 Task: Add a signature Lindsay Hall containing With gratitude and sincere wishes, Lindsay Hall to email address softage.6@softage.net and add a folder Product manuals
Action: Mouse moved to (102, 100)
Screenshot: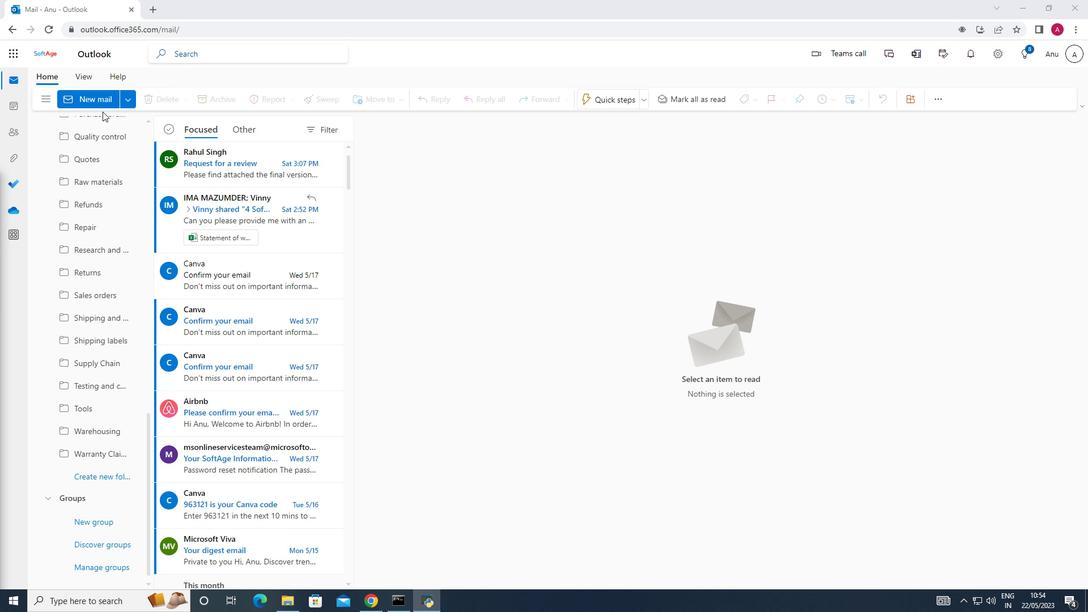 
Action: Mouse pressed left at (102, 100)
Screenshot: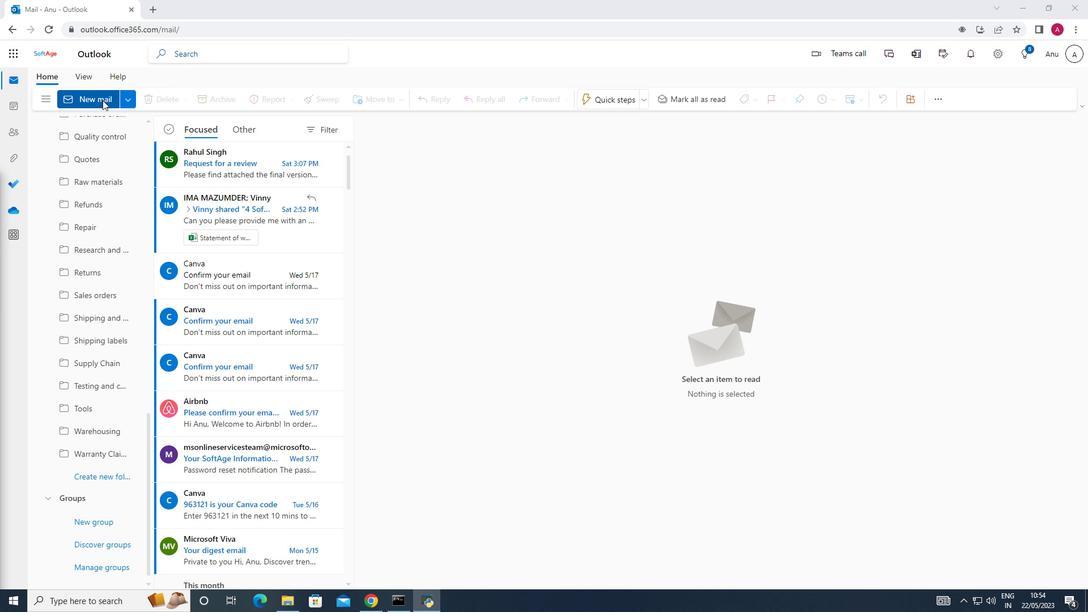 
Action: Mouse moved to (775, 100)
Screenshot: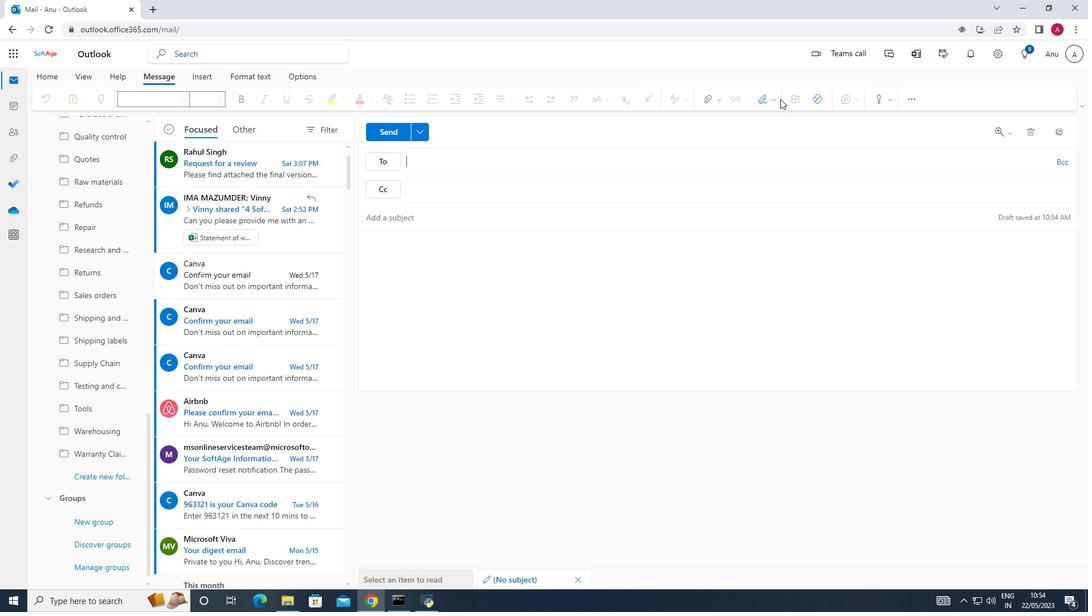 
Action: Mouse pressed left at (775, 100)
Screenshot: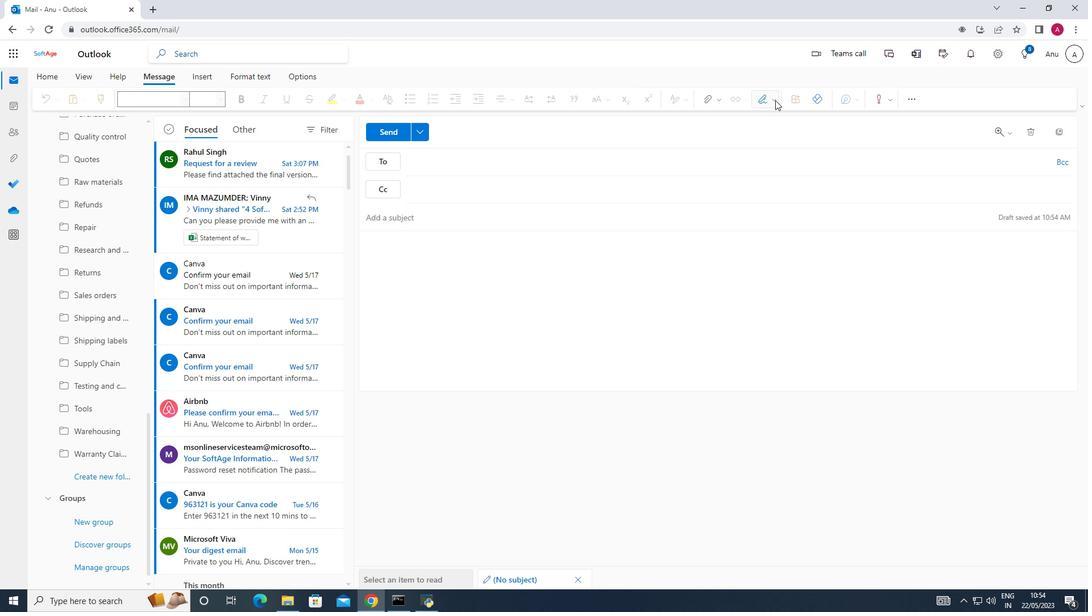 
Action: Mouse moved to (762, 145)
Screenshot: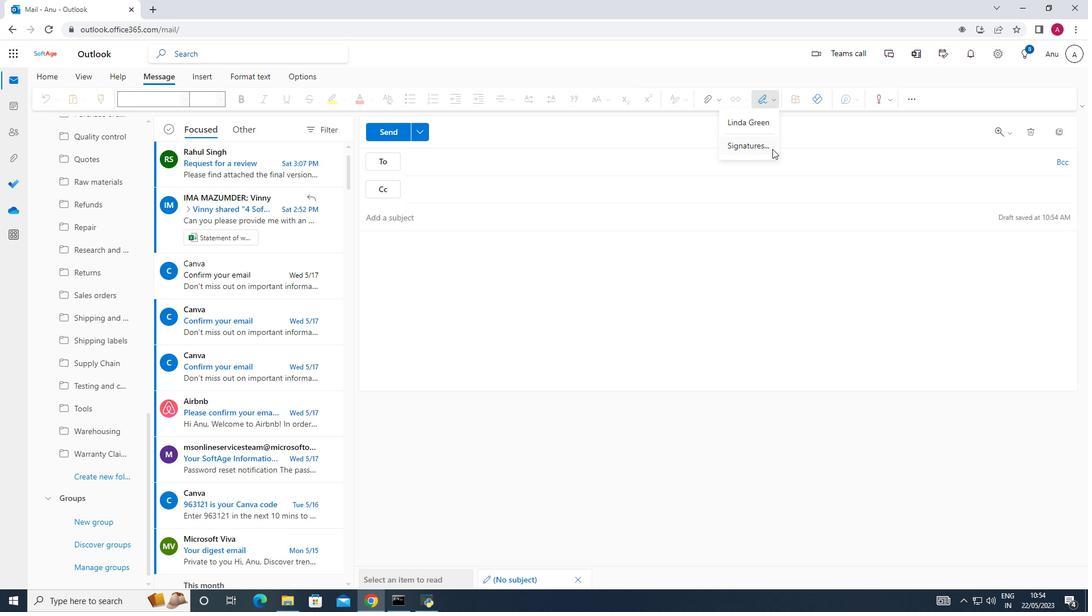 
Action: Mouse pressed left at (762, 145)
Screenshot: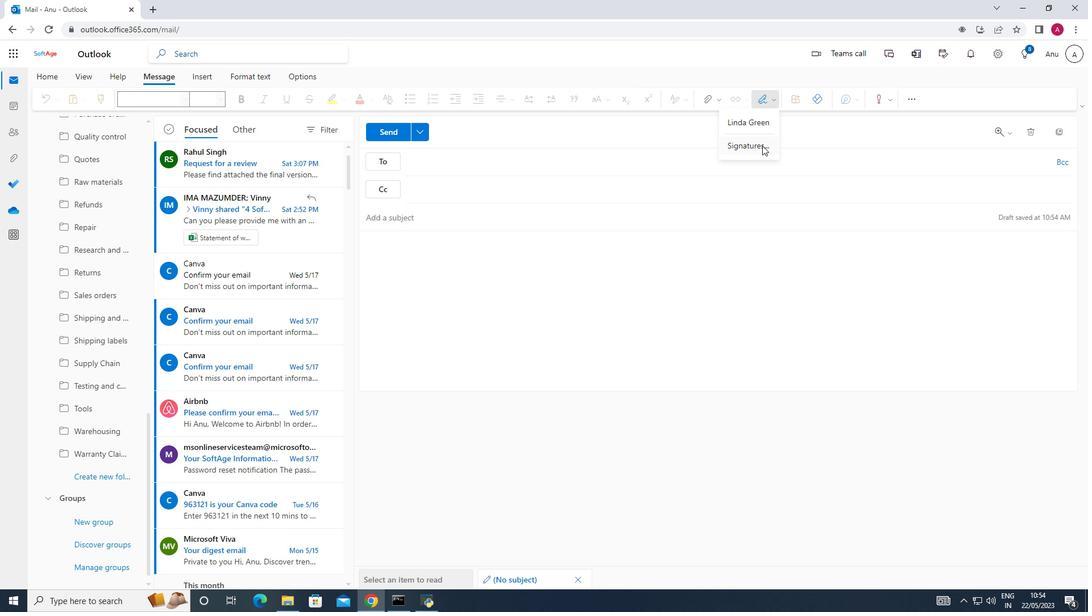 
Action: Mouse moved to (765, 197)
Screenshot: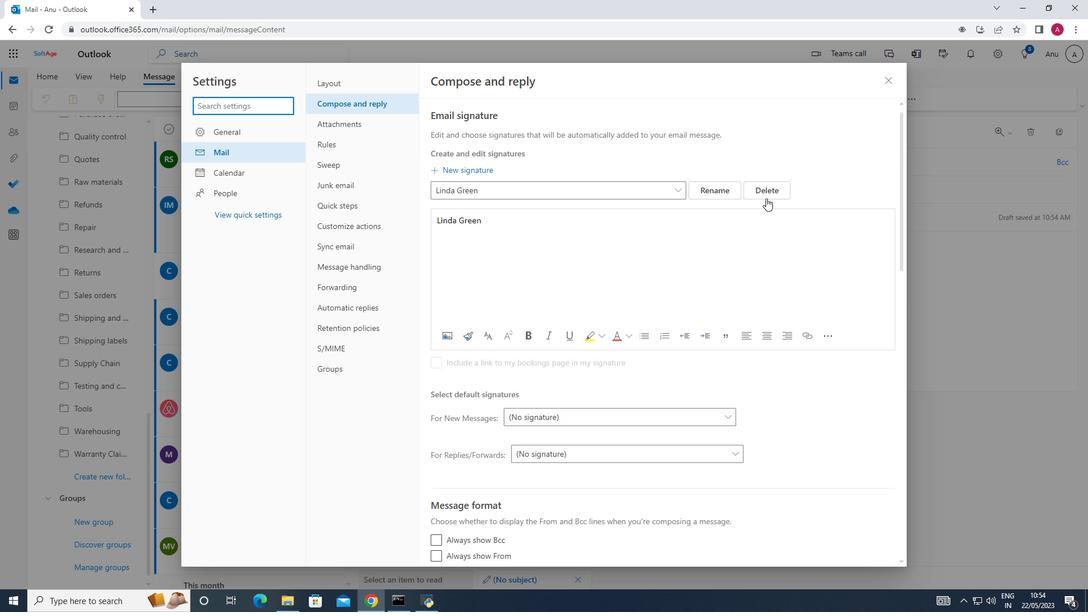
Action: Mouse pressed left at (765, 197)
Screenshot: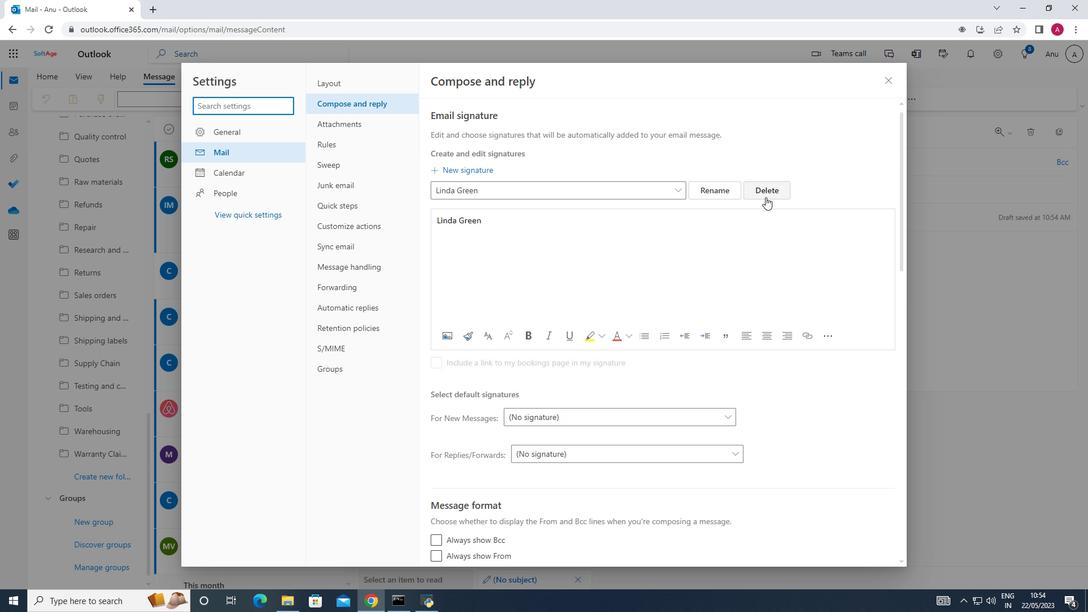 
Action: Mouse moved to (487, 190)
Screenshot: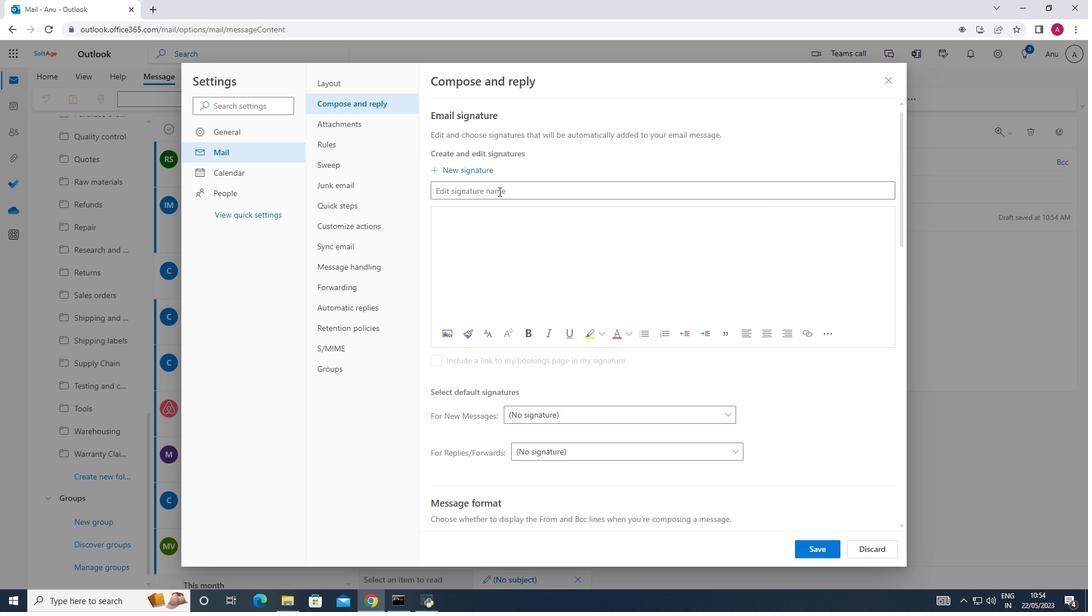 
Action: Mouse pressed left at (487, 190)
Screenshot: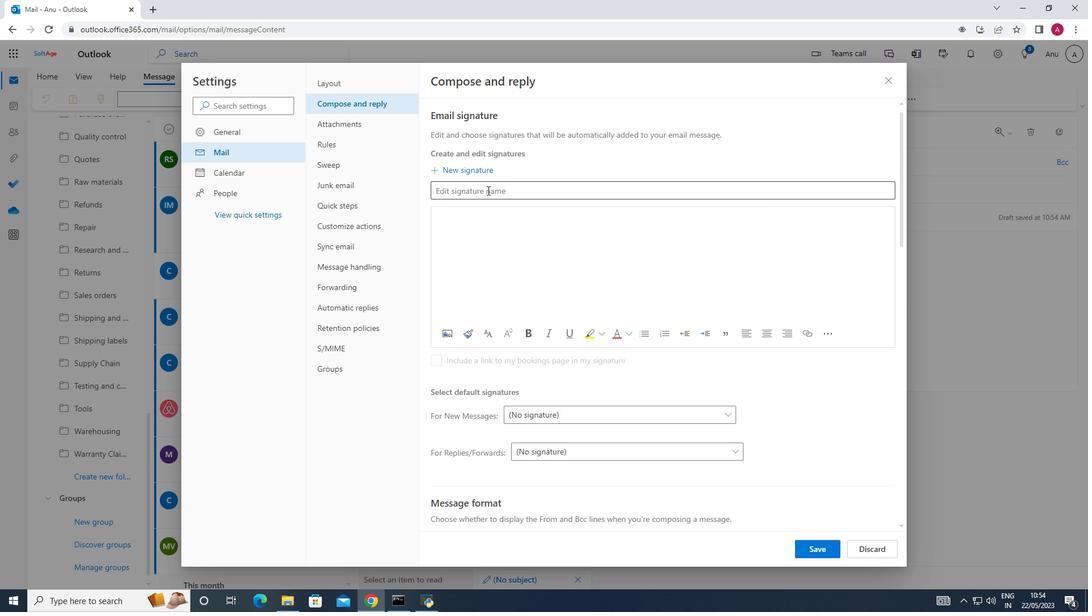 
Action: Mouse moved to (486, 190)
Screenshot: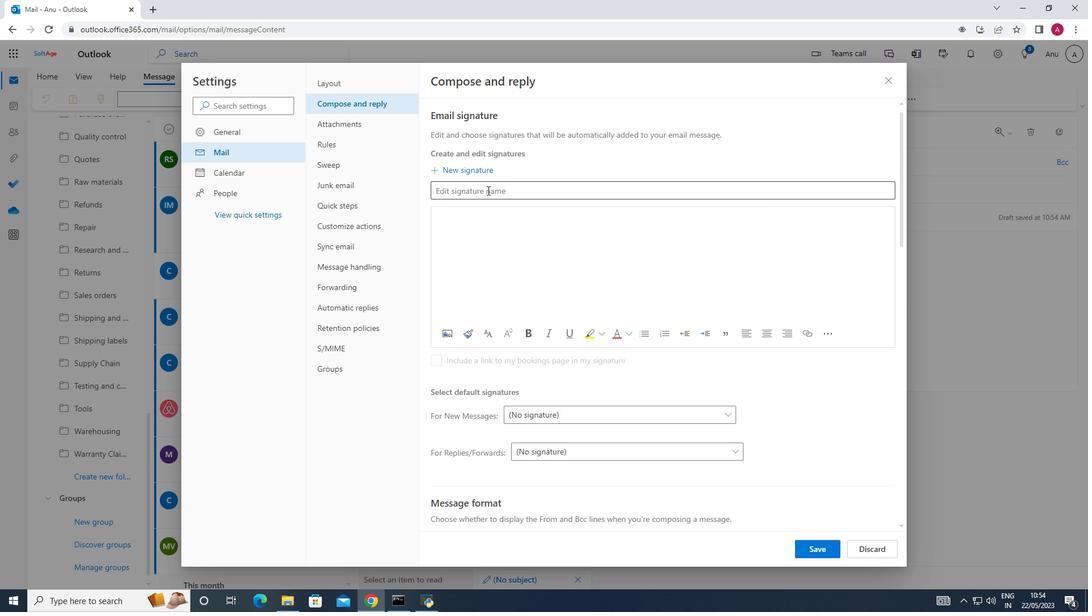 
Action: Key pressed <Key.shift_r>Lindsay<Key.space><Key.shift_r><Key.shift_r><Key.shift_r><Key.shift_r>Hall
Screenshot: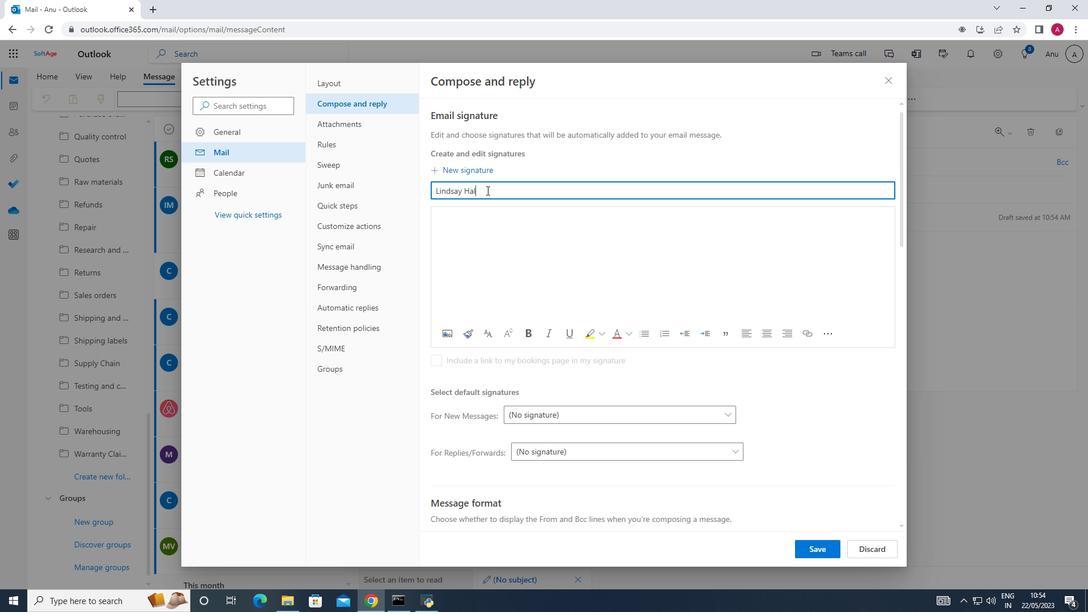 
Action: Mouse moved to (446, 214)
Screenshot: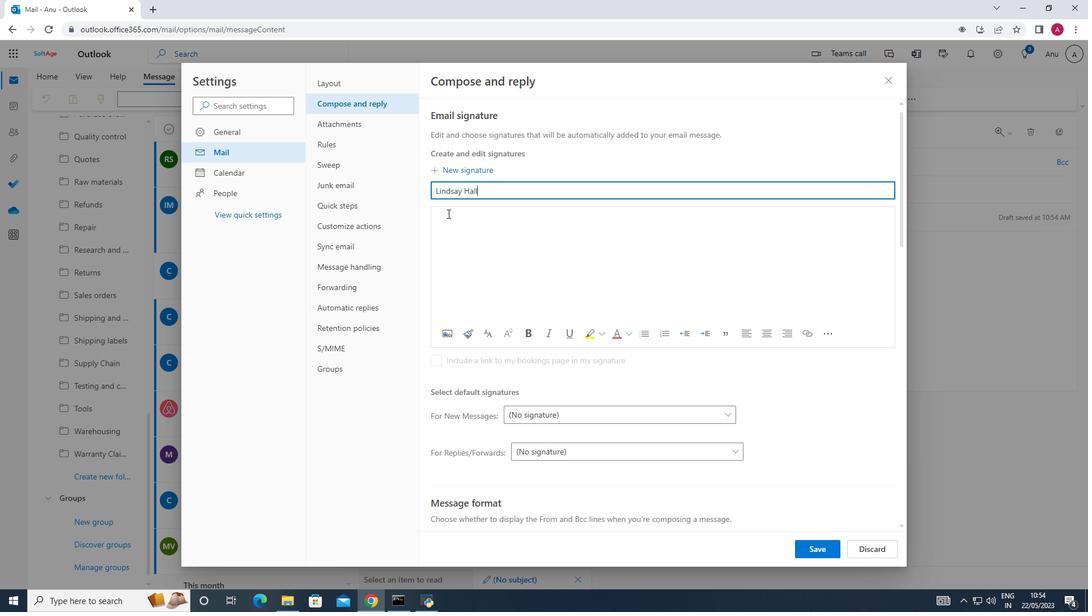
Action: Mouse pressed left at (446, 214)
Screenshot: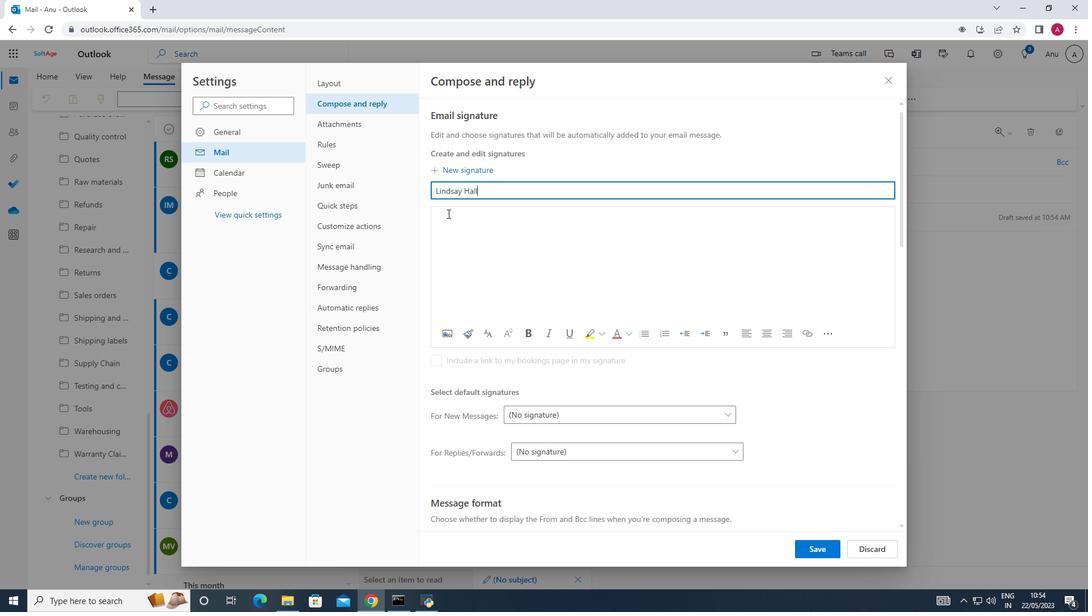 
Action: Key pressed <Key.shift_r>Lindsay<Key.space><Key.shift_r><Key.shift_r><Key.shift_r><Key.shift_r><Key.shift_r><Key.shift_r><Key.shift_r><Key.shift_r><Key.shift_r><Key.shift_r><Key.shift_r>Hall
Screenshot: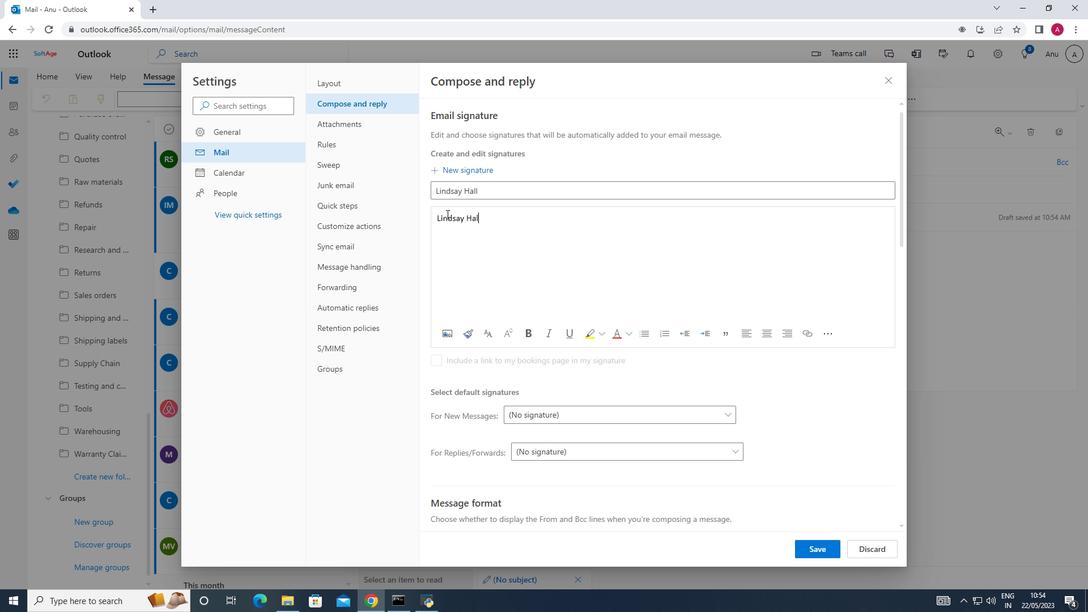 
Action: Mouse moved to (682, 308)
Screenshot: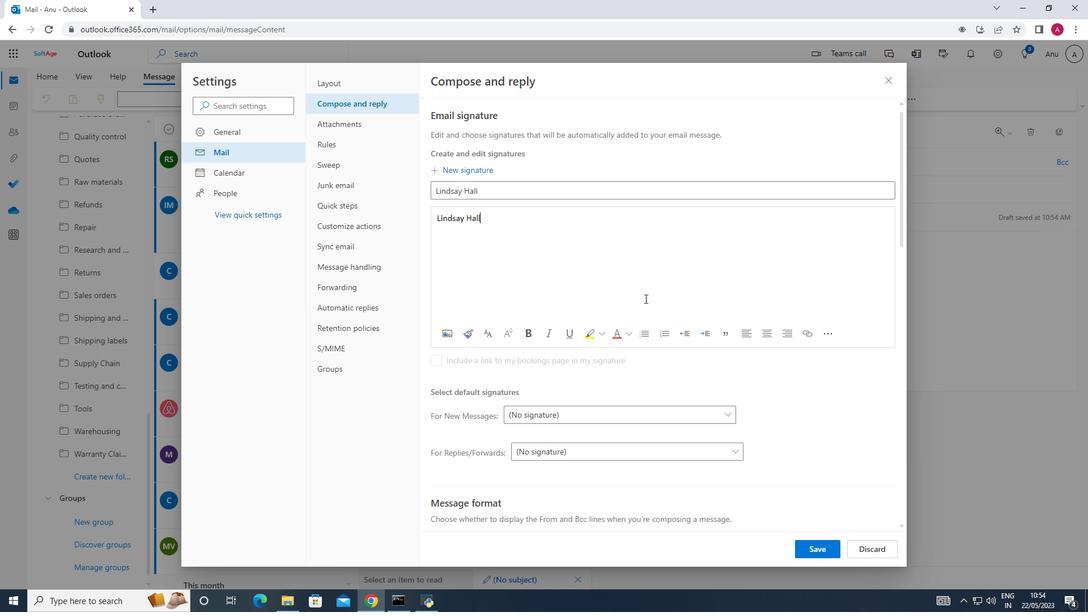 
Action: Mouse scrolled (680, 307) with delta (0, 0)
Screenshot: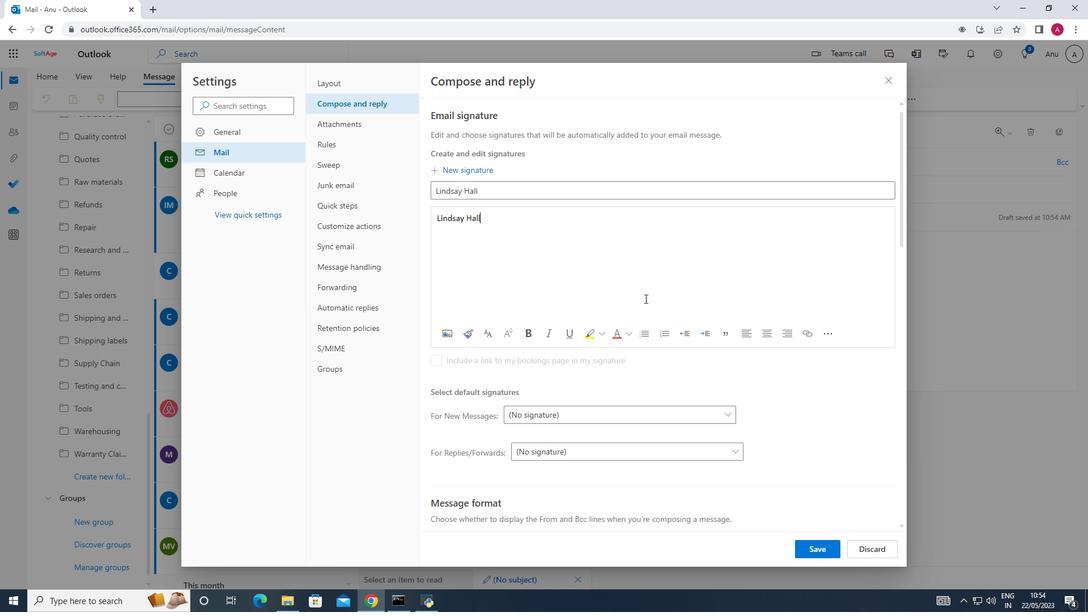 
Action: Mouse moved to (684, 310)
Screenshot: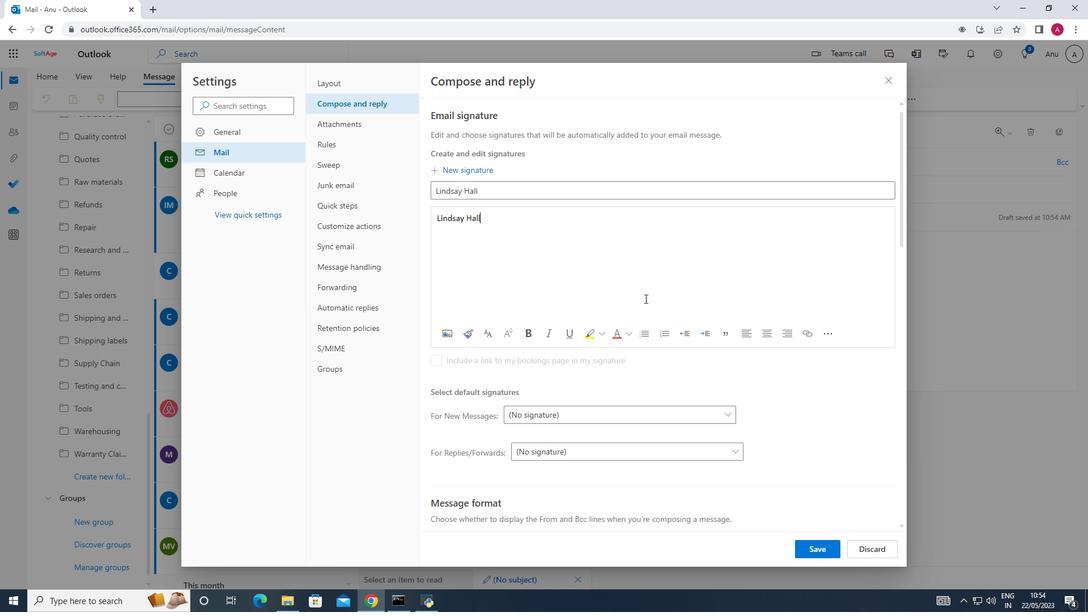 
Action: Mouse scrolled (684, 309) with delta (0, 0)
Screenshot: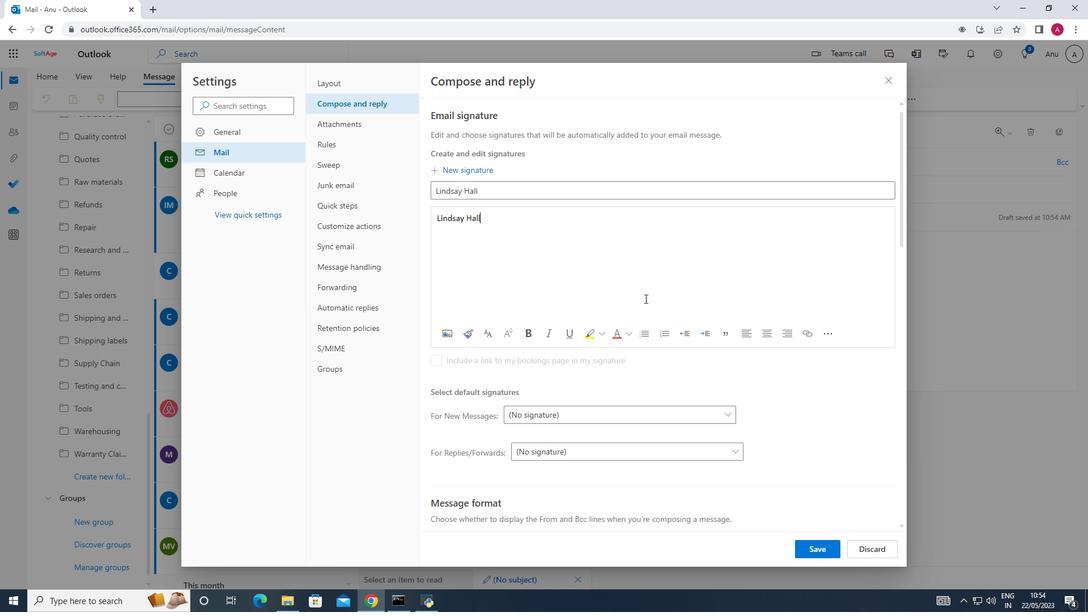 
Action: Mouse moved to (690, 310)
Screenshot: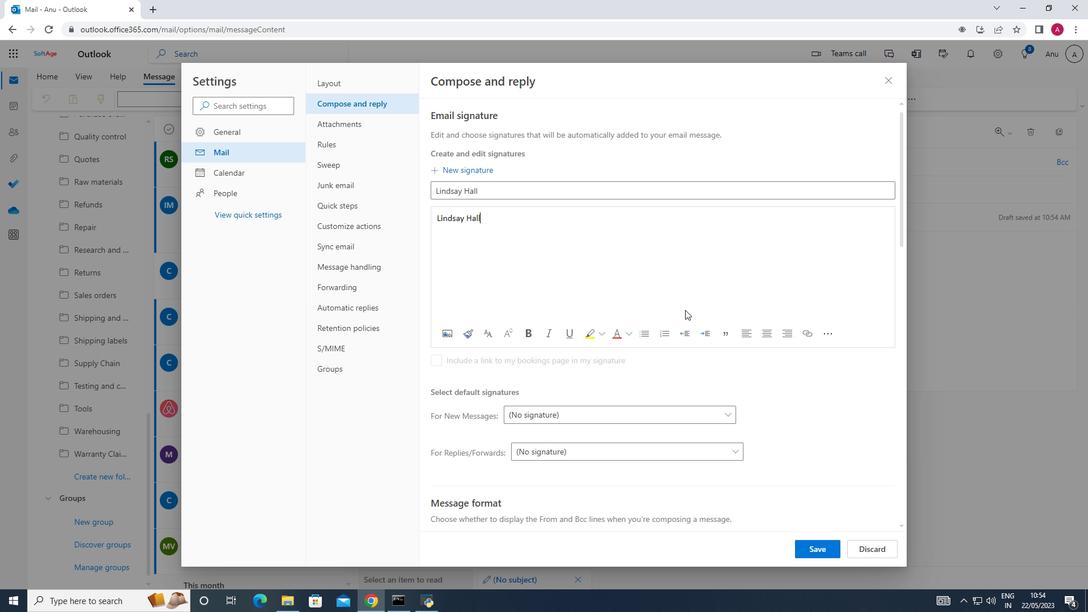 
Action: Mouse scrolled (690, 309) with delta (0, 0)
Screenshot: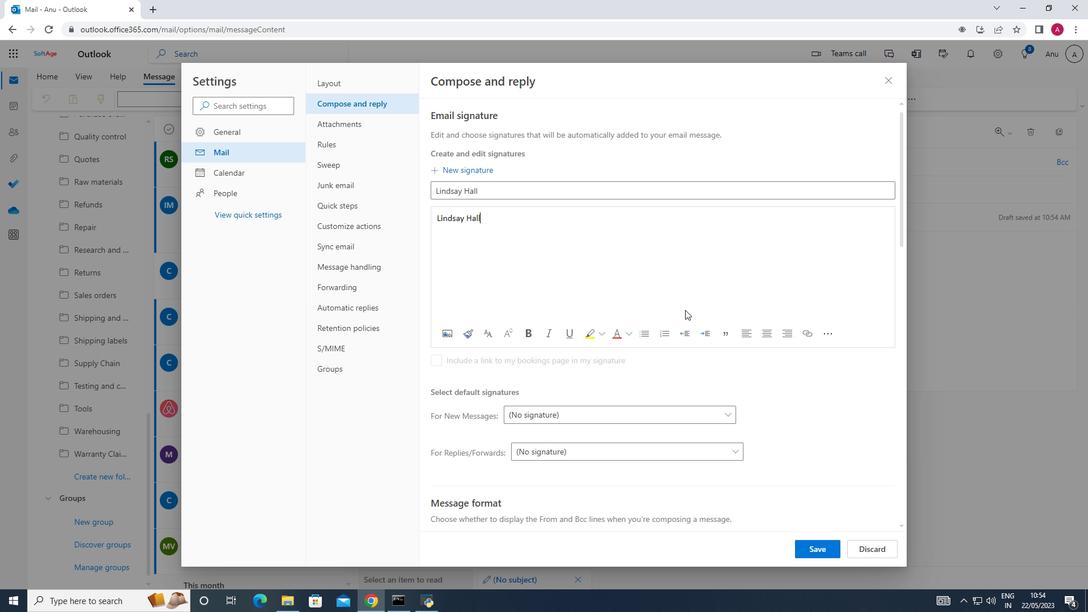 
Action: Mouse moved to (703, 313)
Screenshot: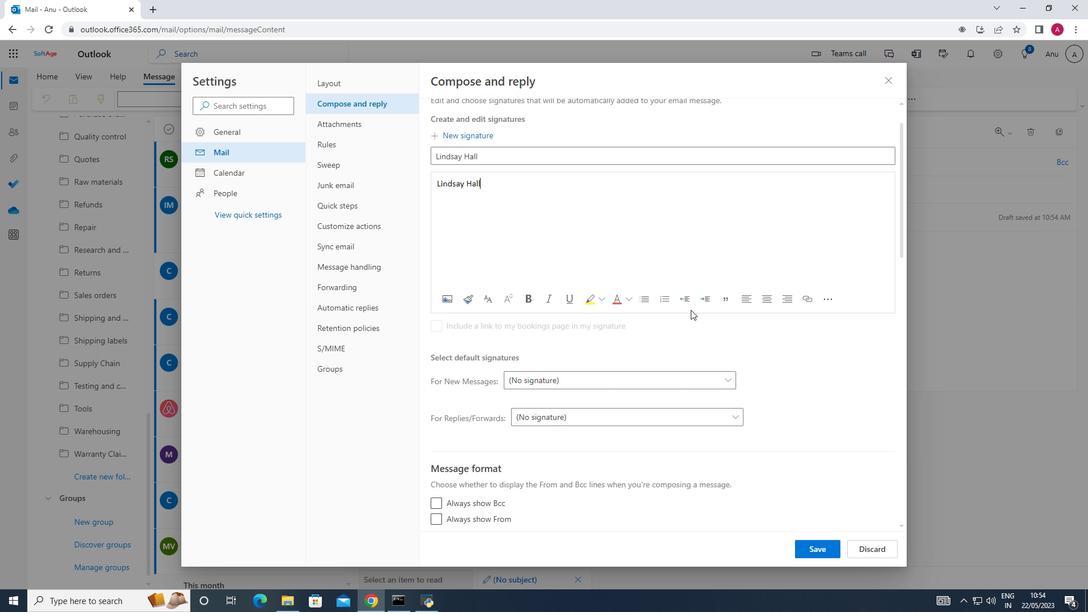 
Action: Mouse scrolled (703, 312) with delta (0, 0)
Screenshot: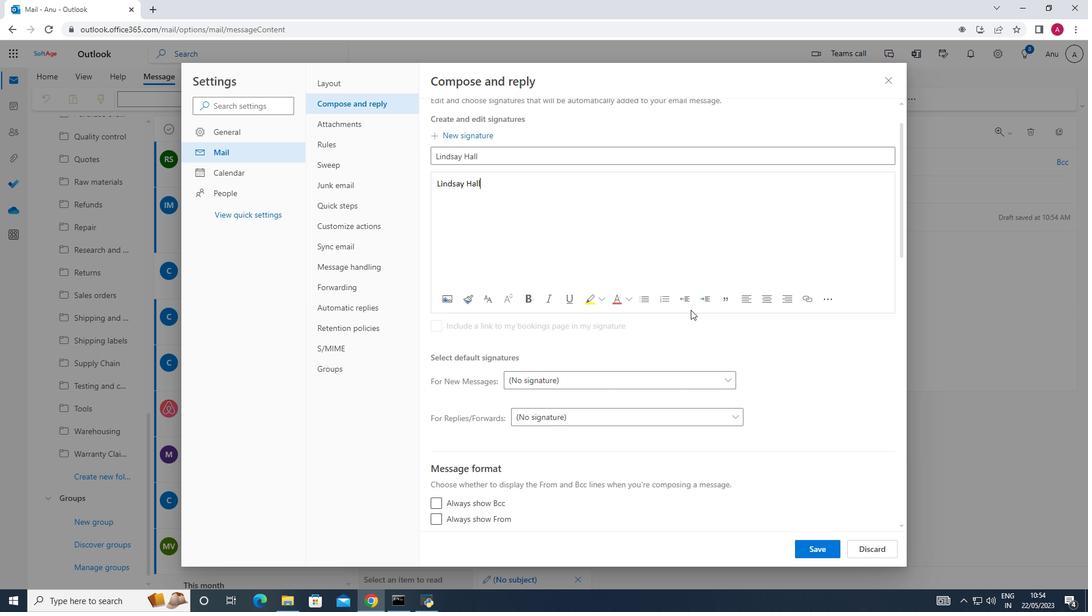 
Action: Mouse moved to (824, 541)
Screenshot: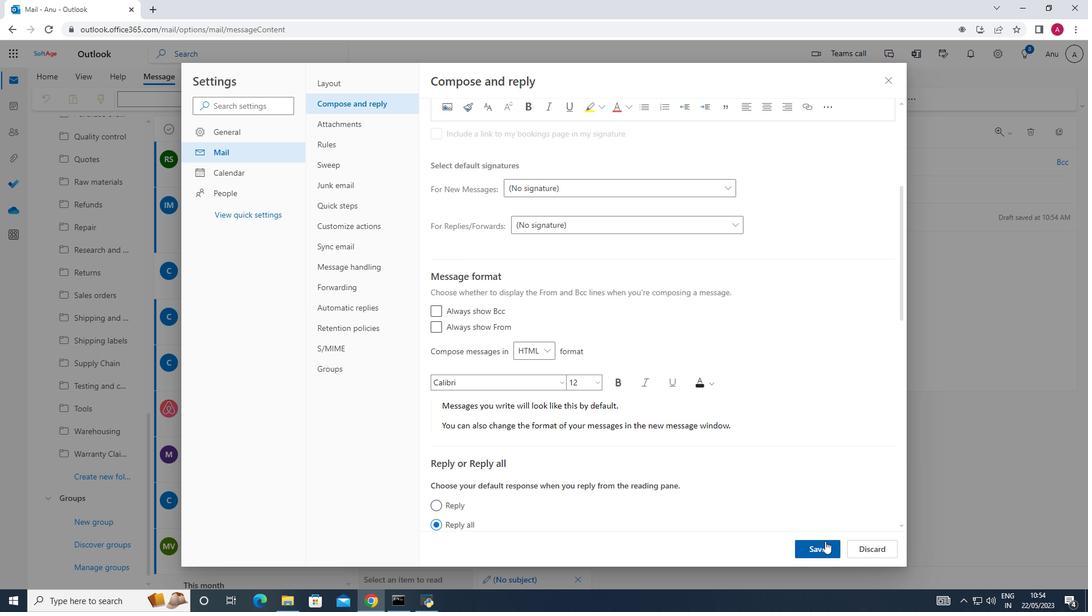
Action: Mouse pressed left at (824, 541)
Screenshot: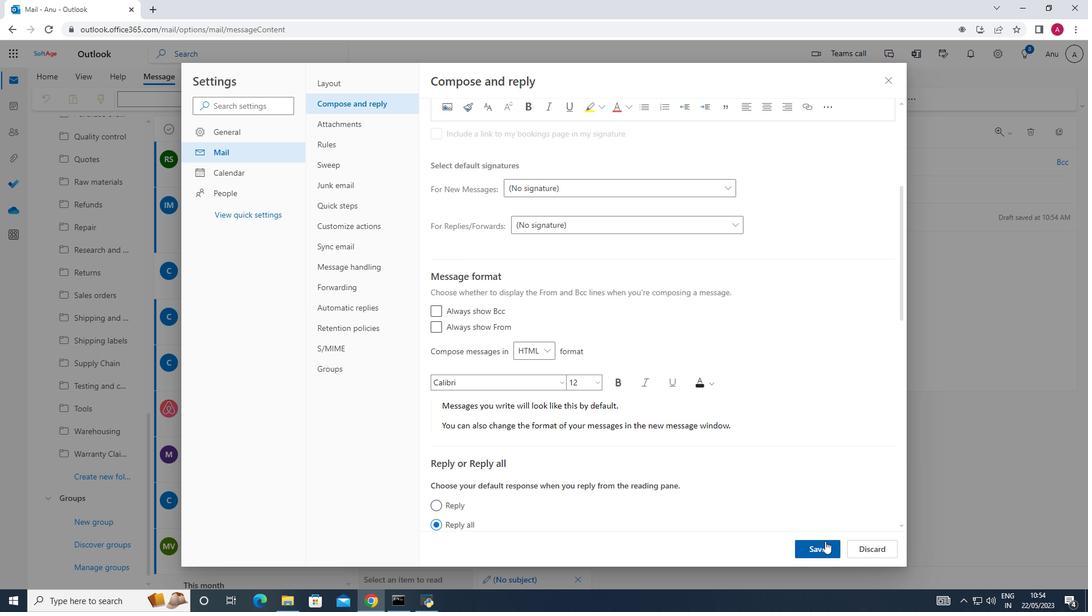 
Action: Mouse moved to (887, 80)
Screenshot: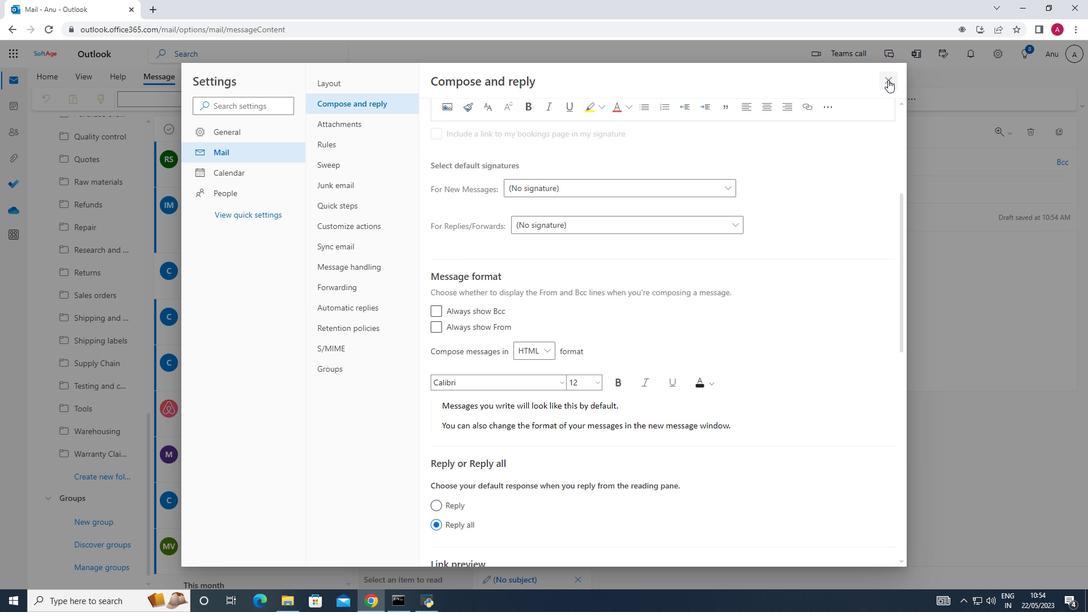 
Action: Mouse pressed left at (887, 80)
Screenshot: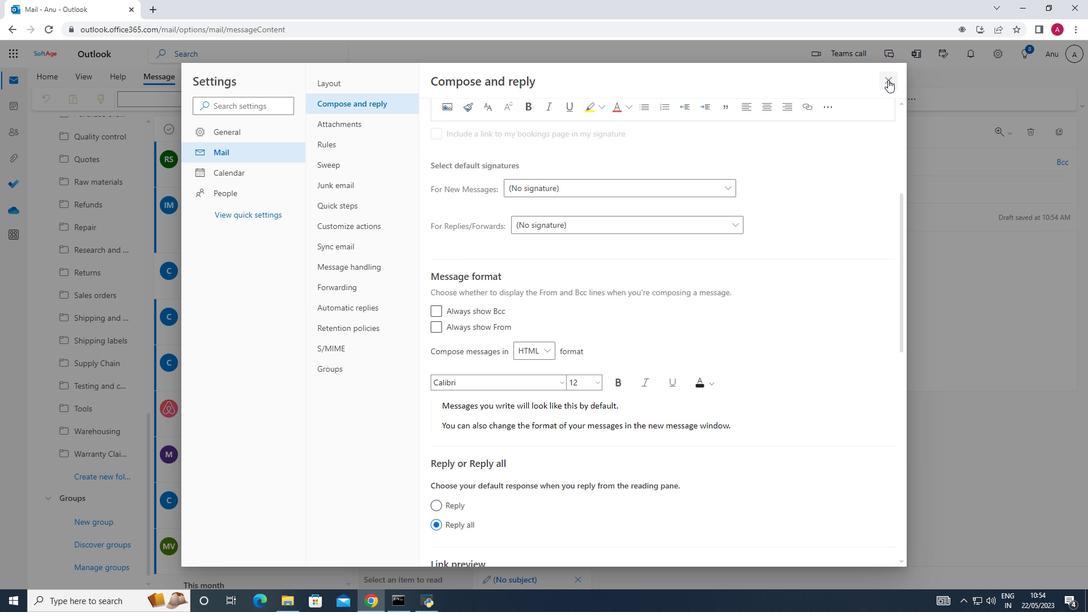 
Action: Mouse moved to (771, 98)
Screenshot: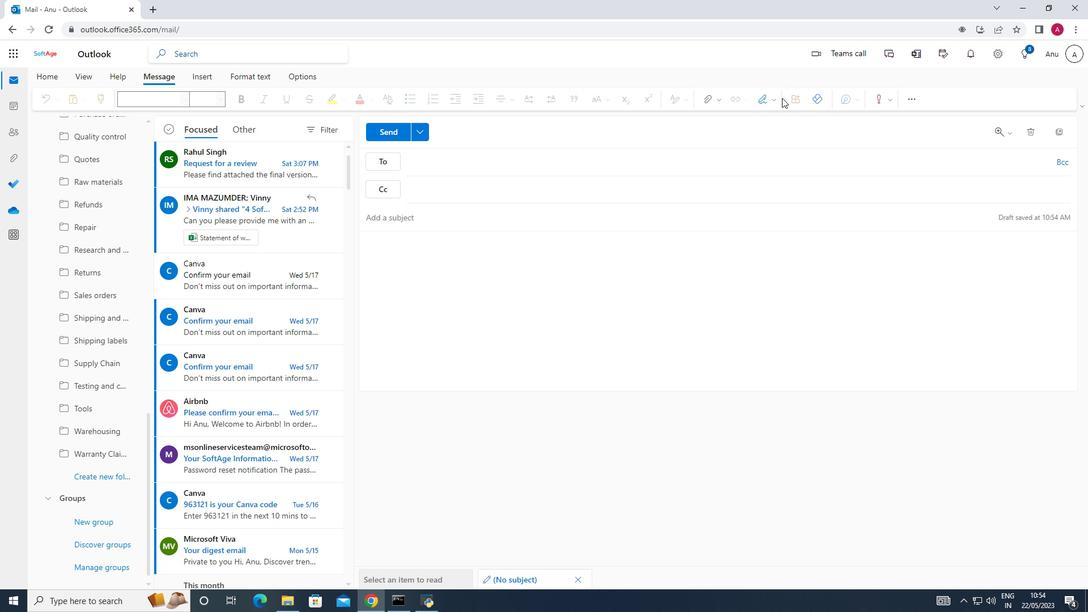 
Action: Mouse pressed left at (771, 98)
Screenshot: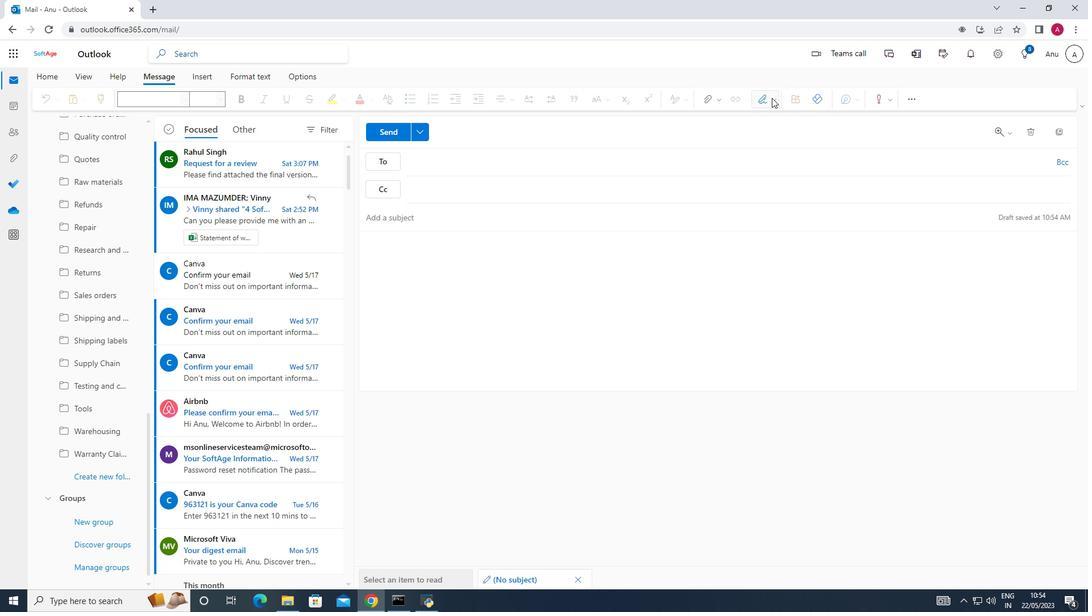 
Action: Mouse moved to (763, 127)
Screenshot: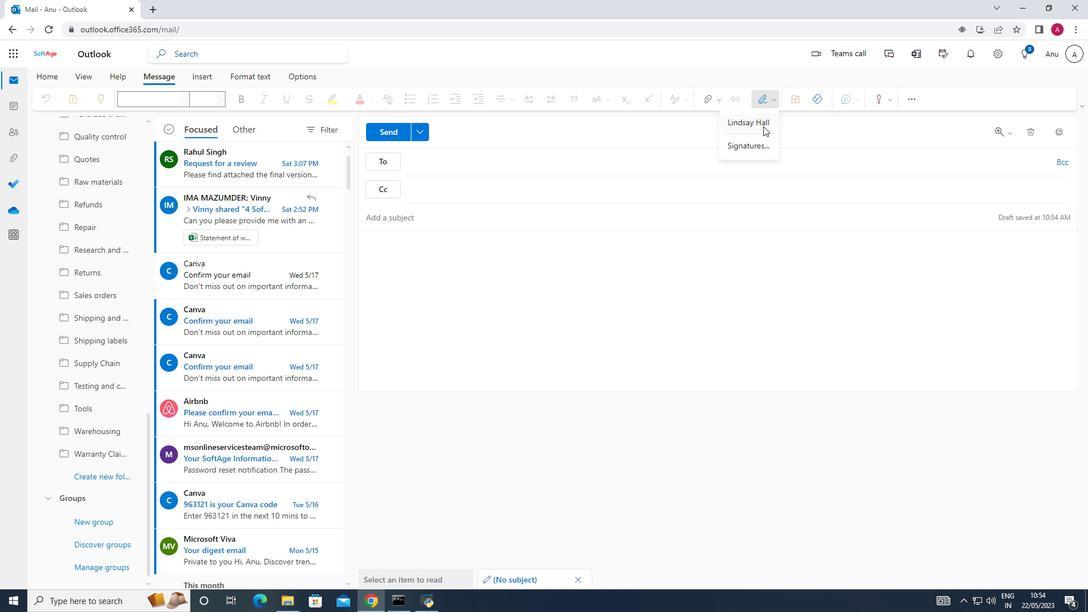 
Action: Mouse pressed left at (763, 127)
Screenshot: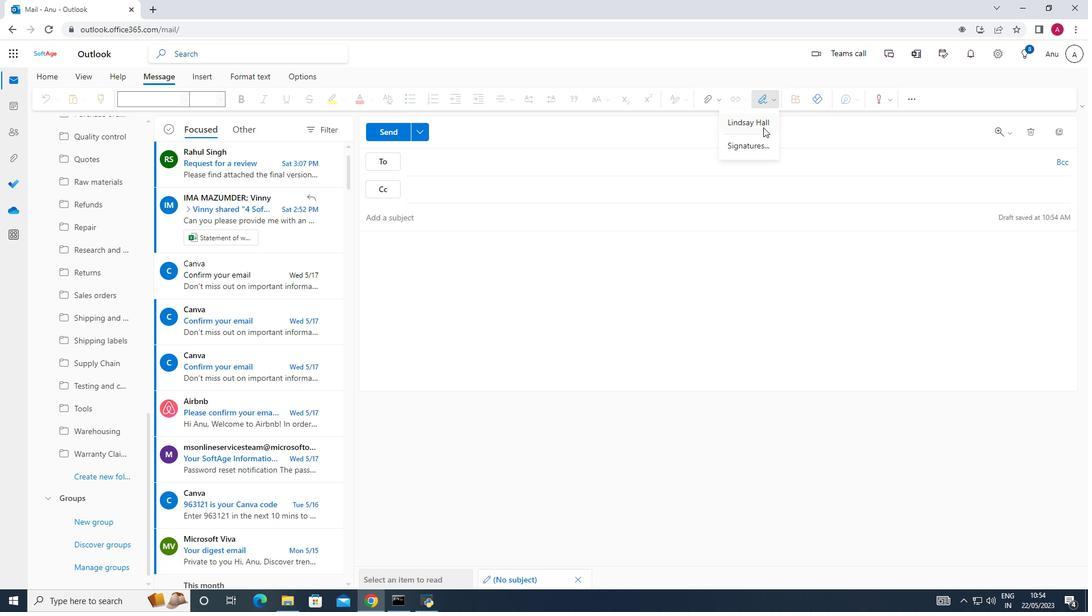 
Action: Mouse moved to (438, 266)
Screenshot: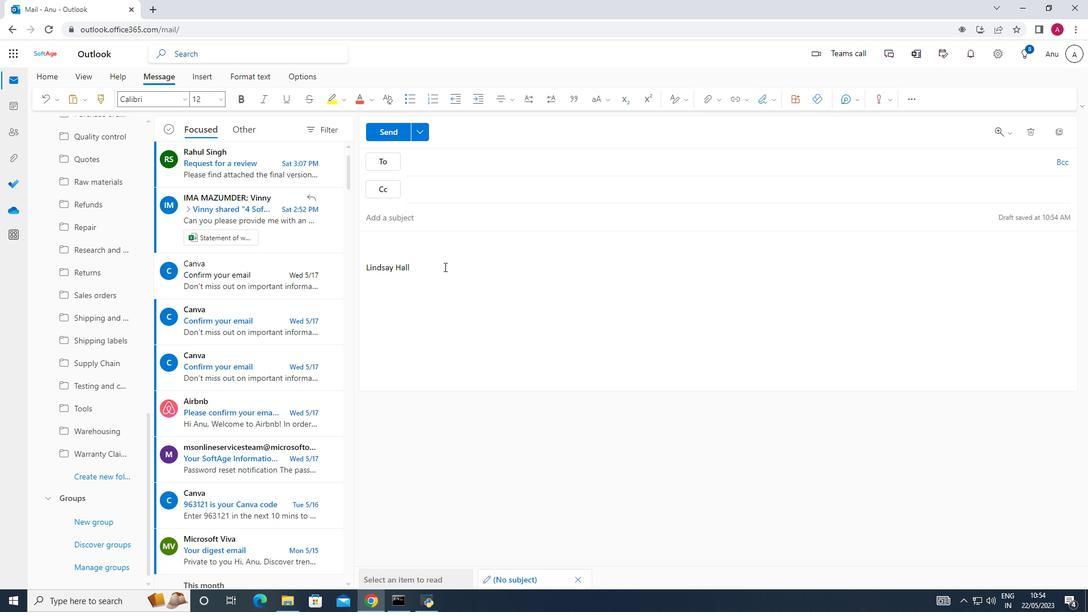 
Action: Key pressed gratitude<Key.space>and<Key.space>sincere<Key.space>wishes.
Screenshot: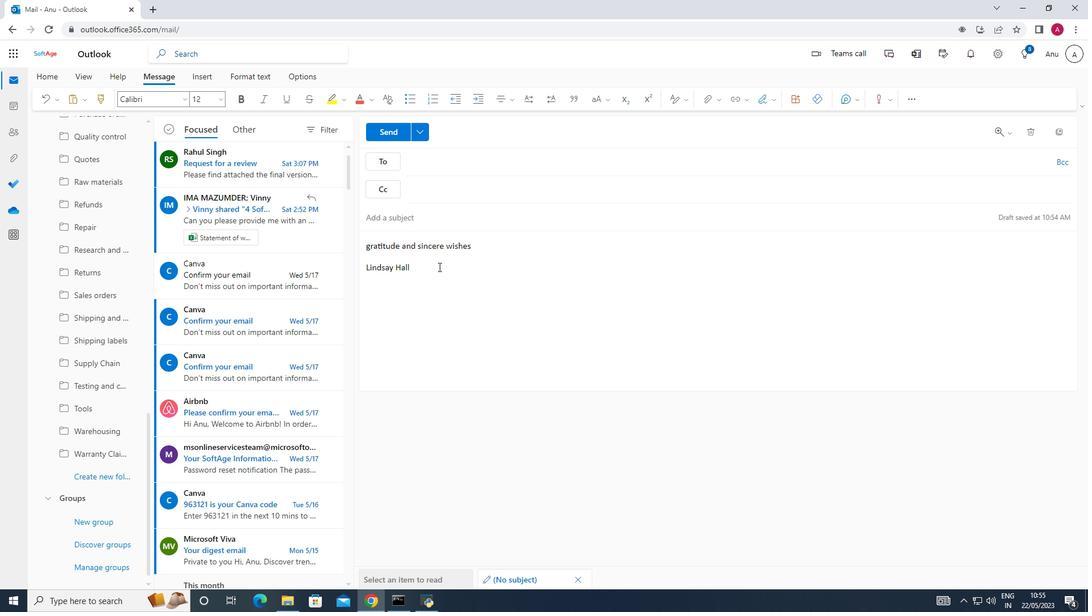 
Action: Mouse moved to (419, 160)
Screenshot: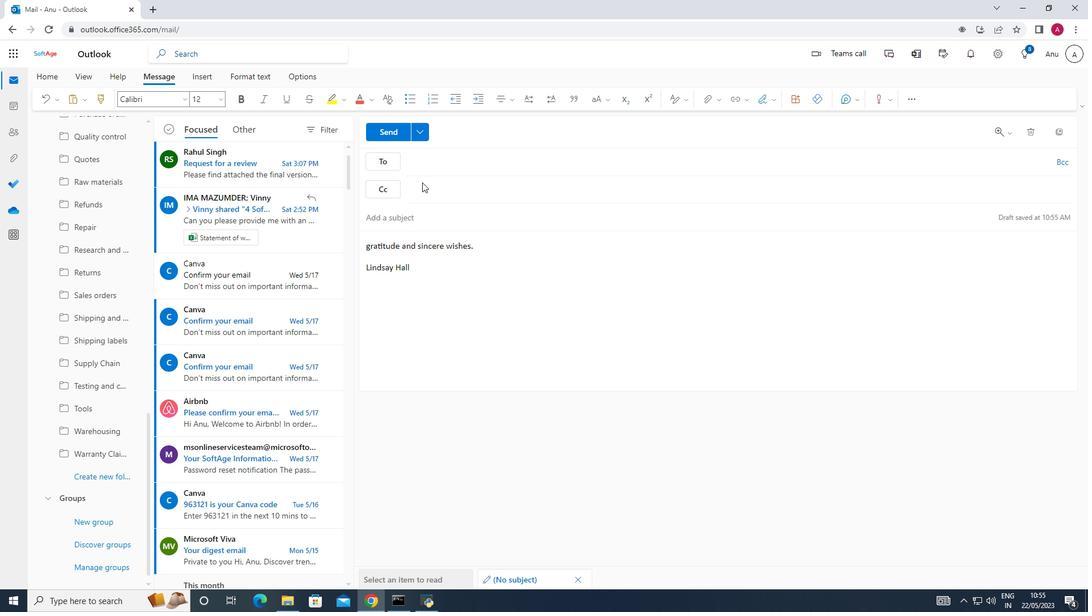 
Action: Mouse pressed left at (419, 160)
Screenshot: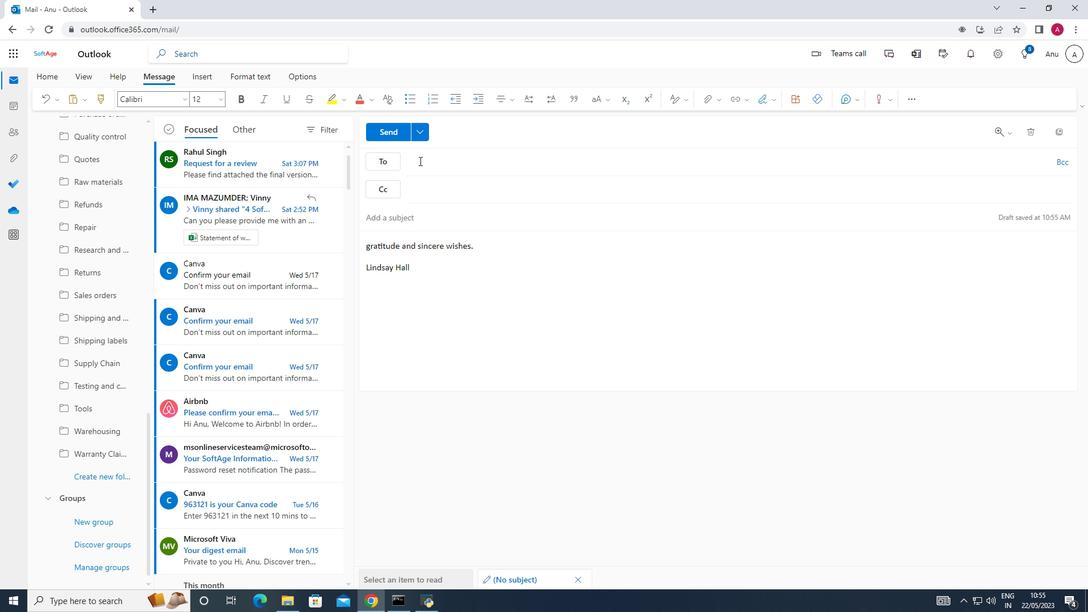 
Action: Key pressed softage.6<Key.shift>@softage.net
Screenshot: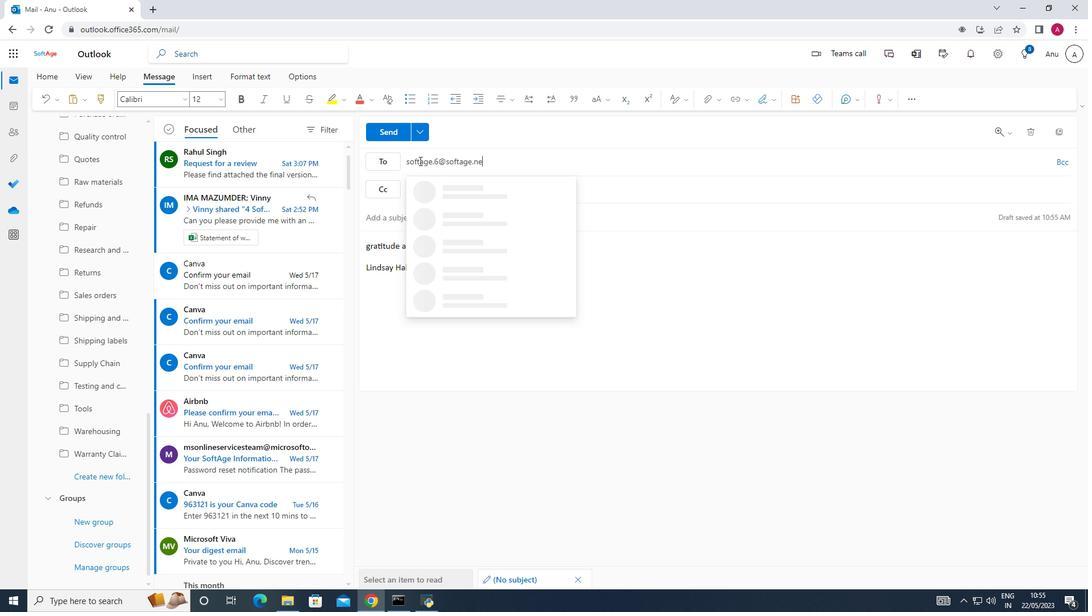 
Action: Mouse moved to (515, 195)
Screenshot: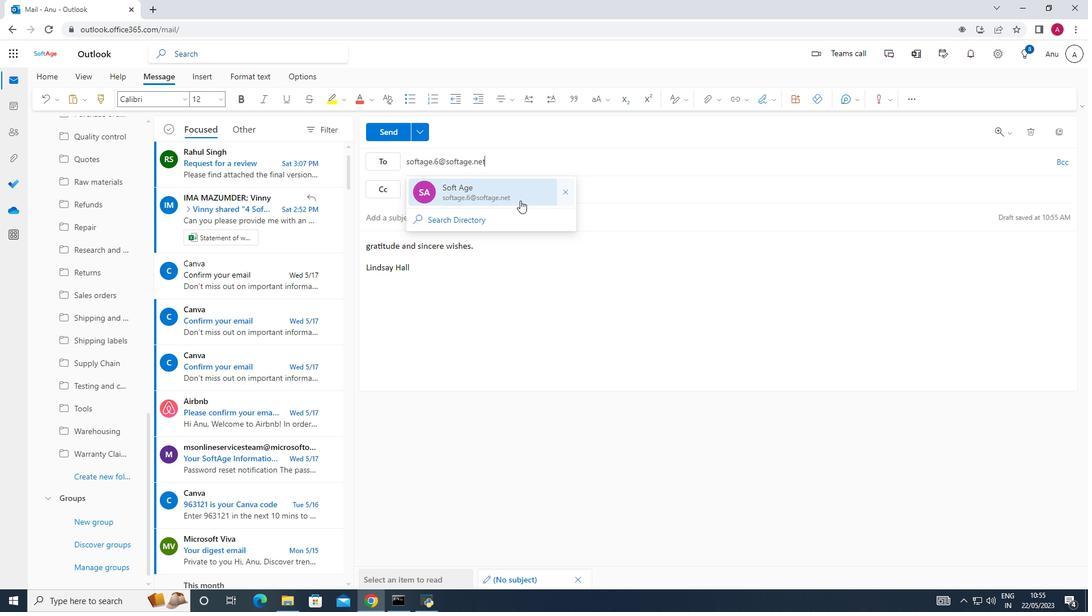 
Action: Mouse pressed left at (515, 195)
Screenshot: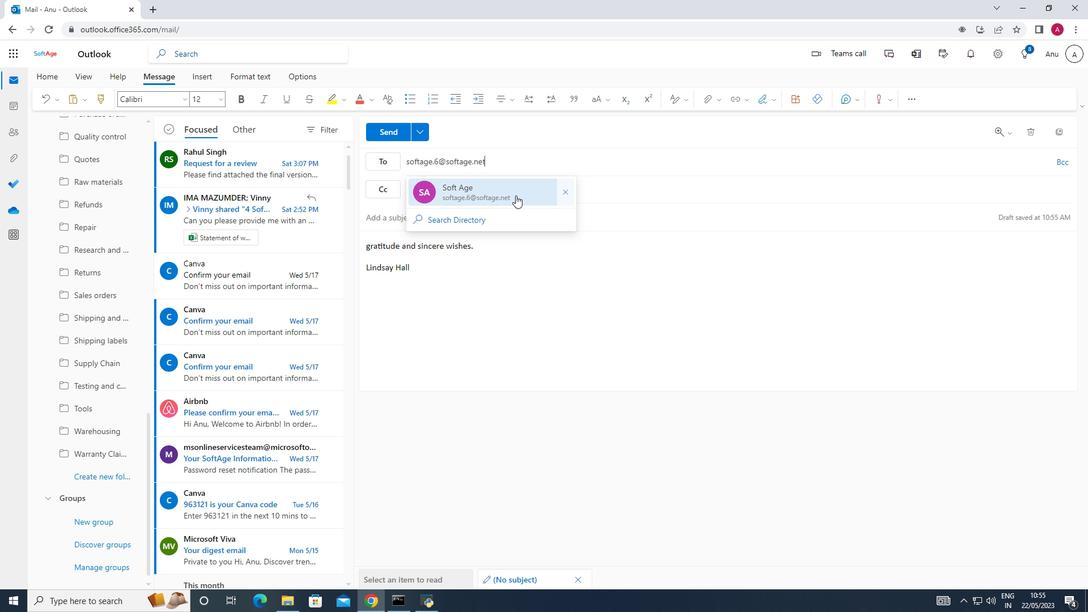 
Action: Mouse moved to (116, 383)
Screenshot: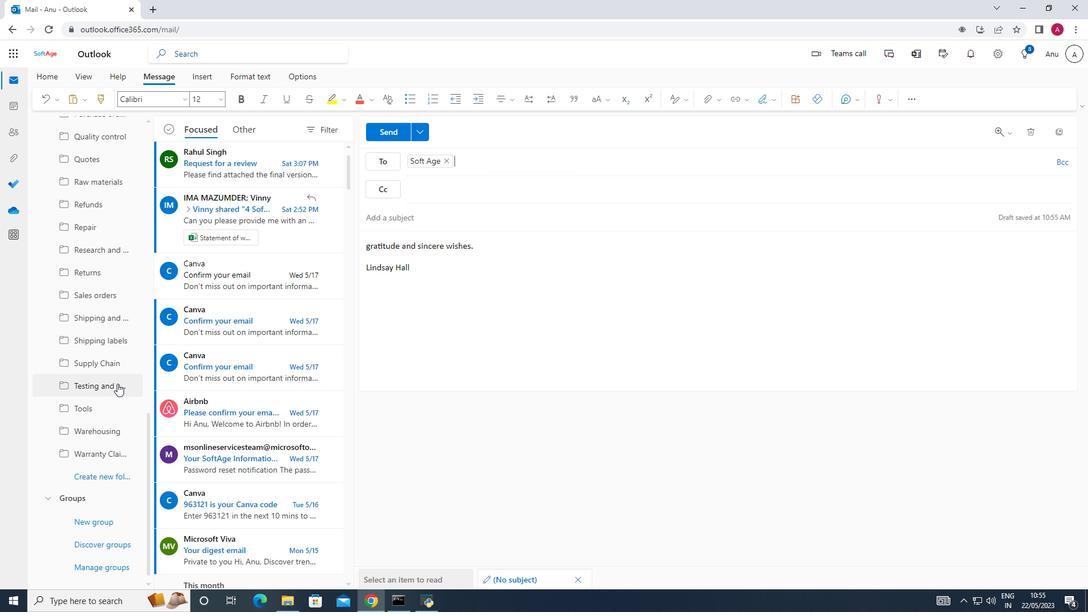 
Action: Mouse scrolled (116, 382) with delta (0, 0)
Screenshot: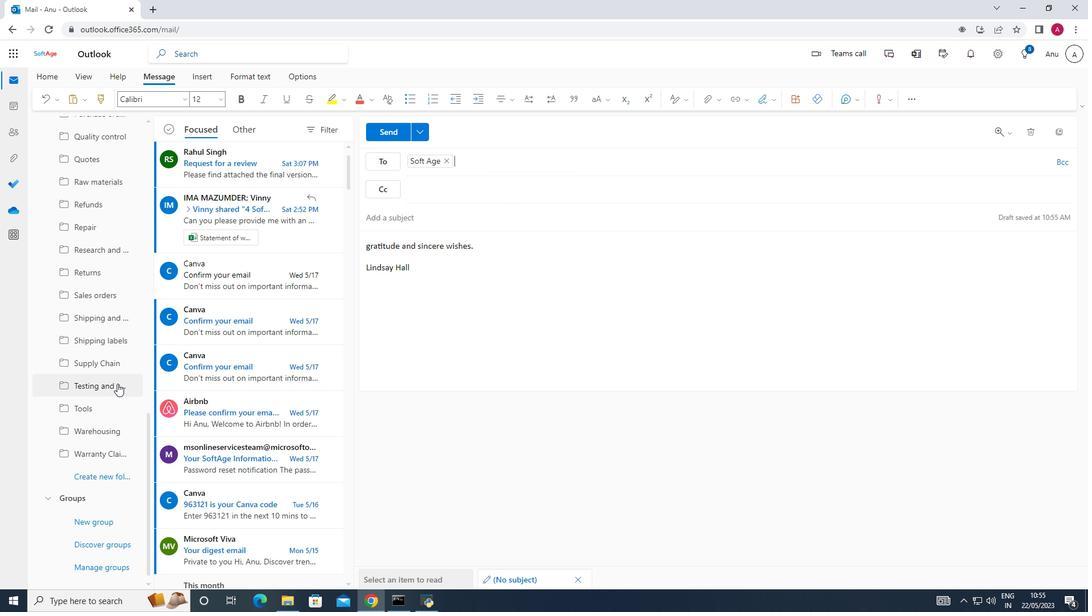 
Action: Mouse moved to (116, 383)
Screenshot: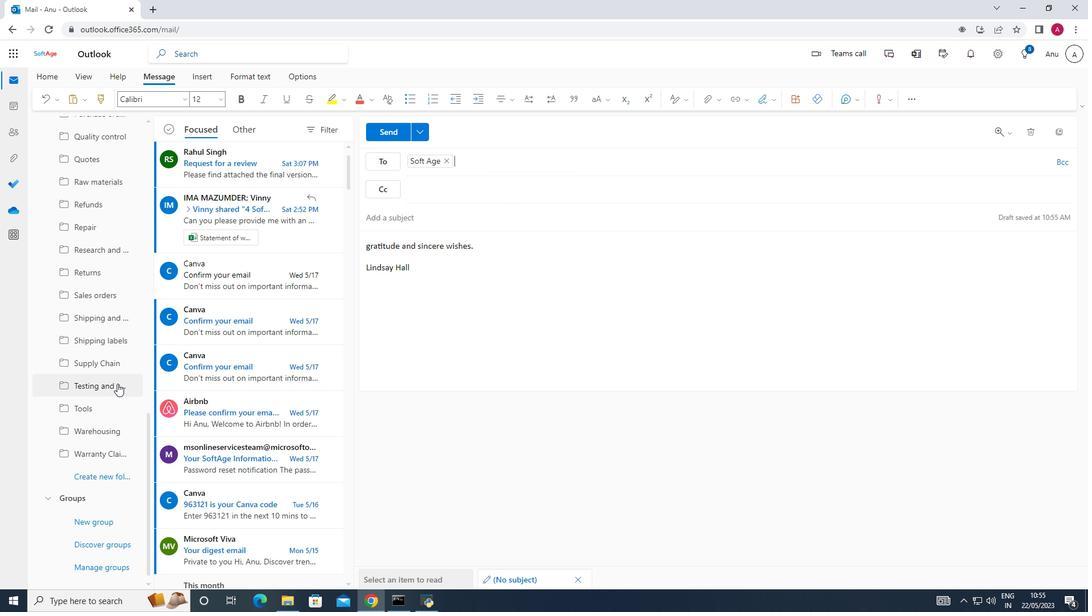 
Action: Mouse scrolled (116, 382) with delta (0, 0)
Screenshot: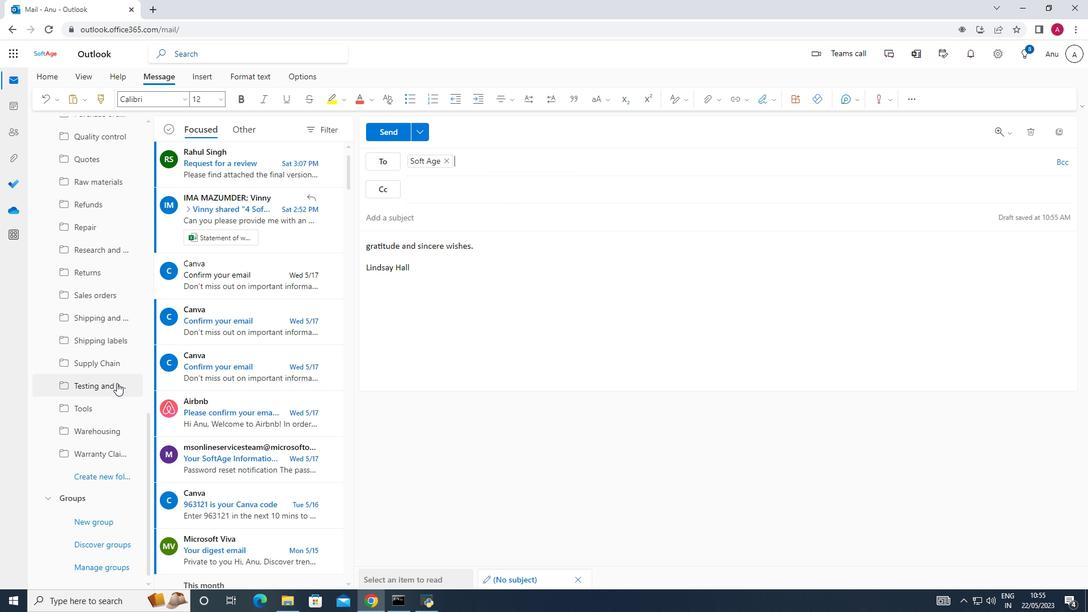 
Action: Mouse moved to (105, 476)
Screenshot: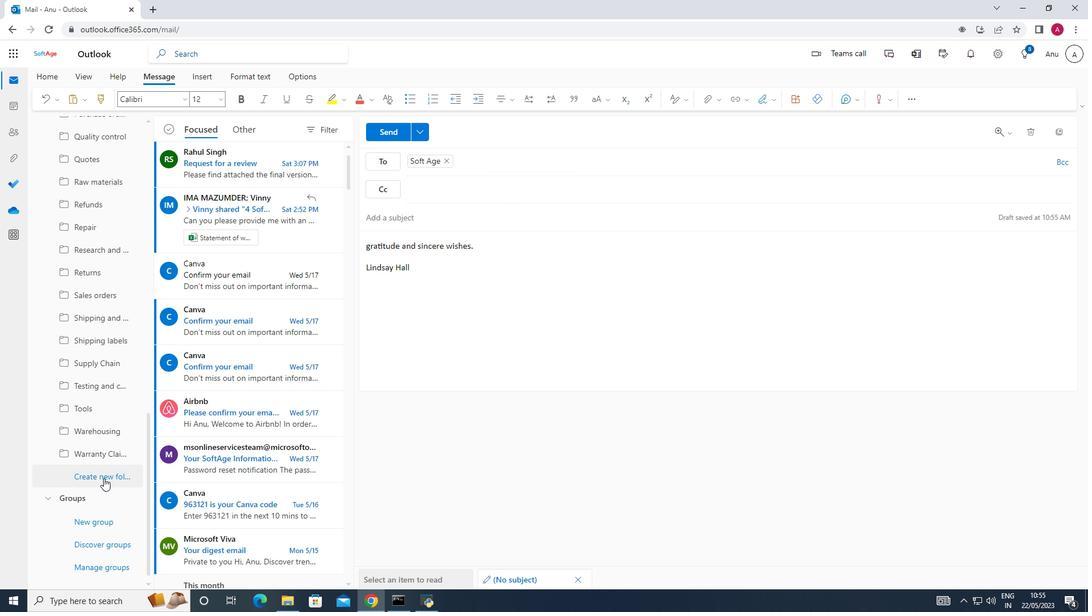 
Action: Mouse pressed left at (105, 476)
Screenshot: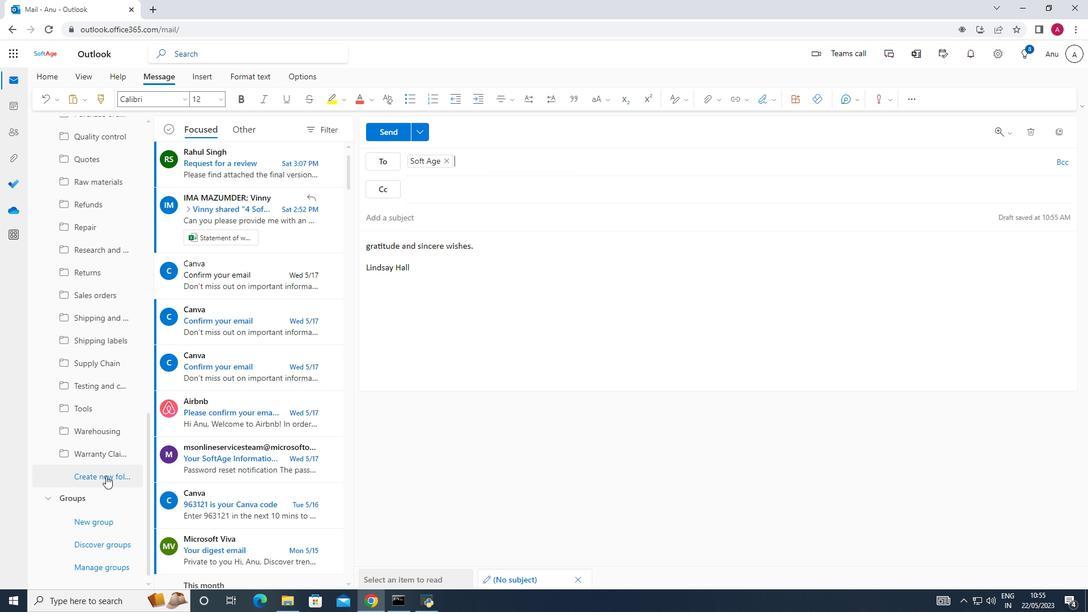 
Action: Mouse moved to (107, 472)
Screenshot: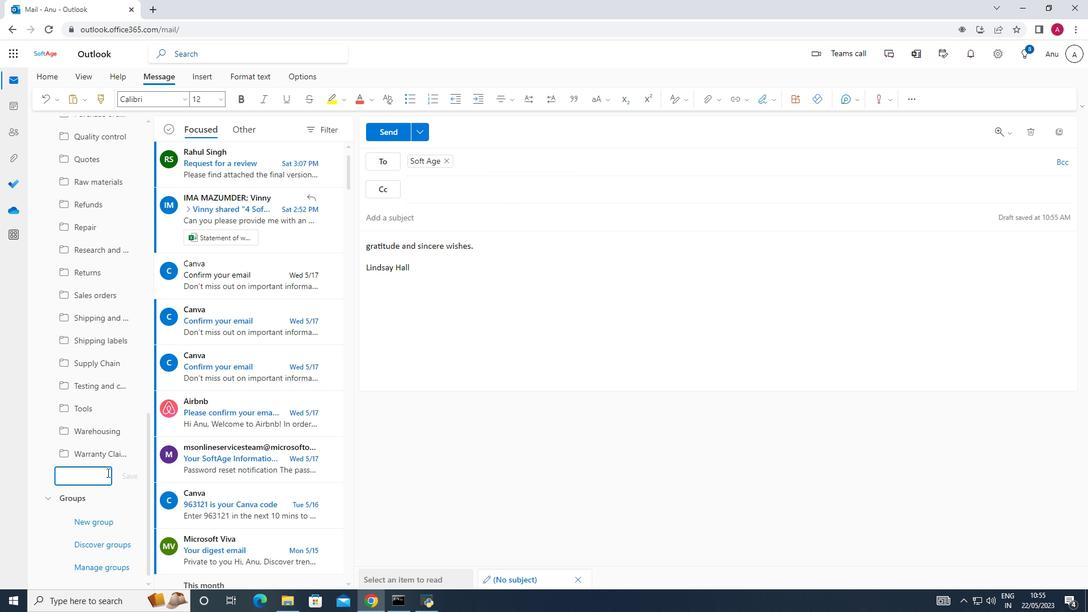 
Action: Key pressed <Key.shift_r>Product<Key.space>manuals
Screenshot: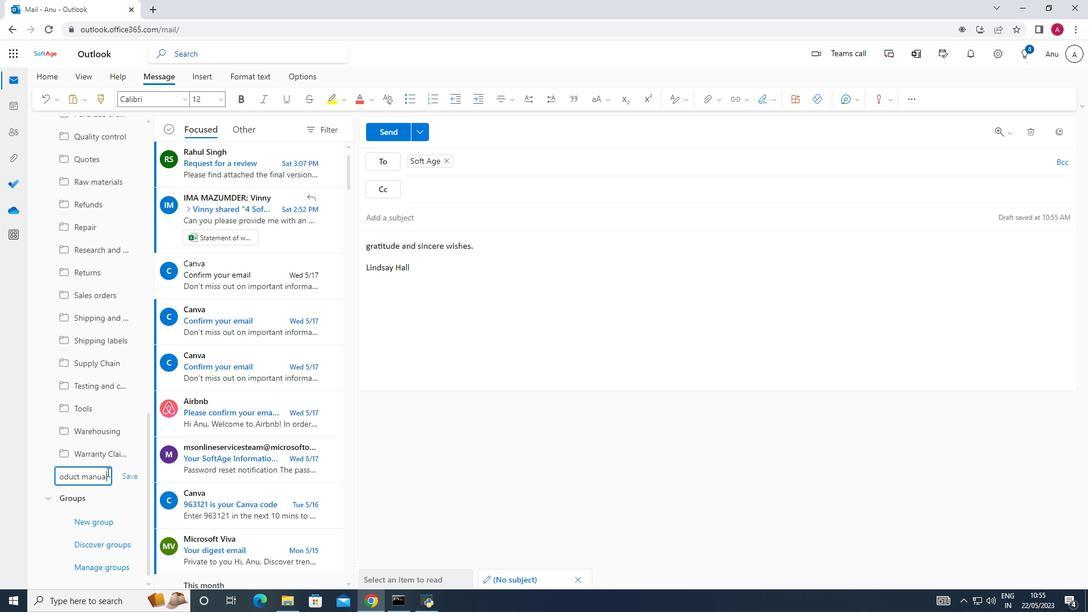 
Action: Mouse moved to (130, 474)
Screenshot: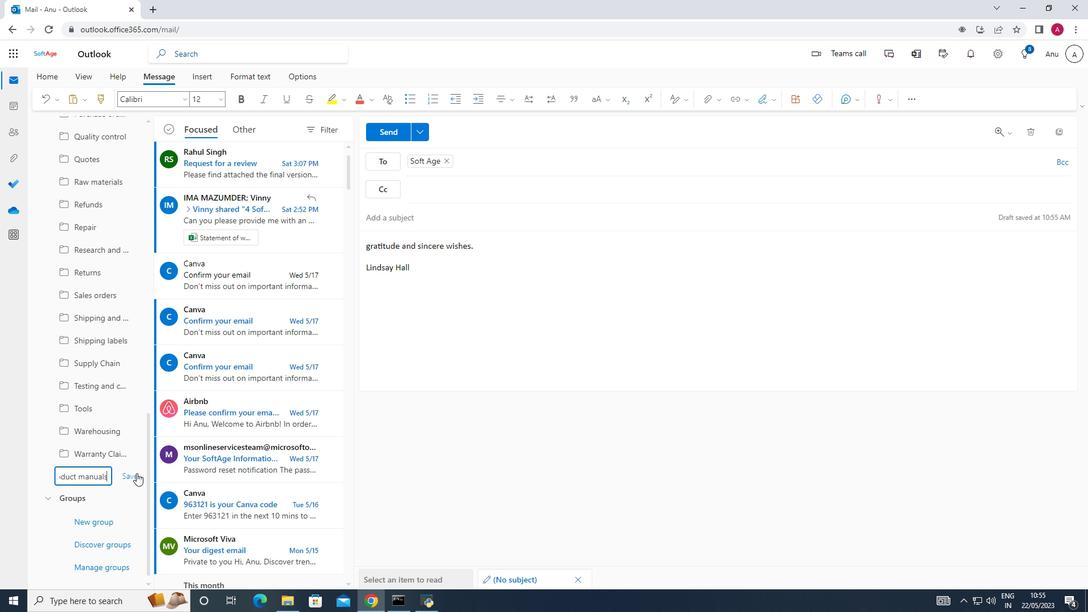 
Action: Mouse pressed left at (130, 474)
Screenshot: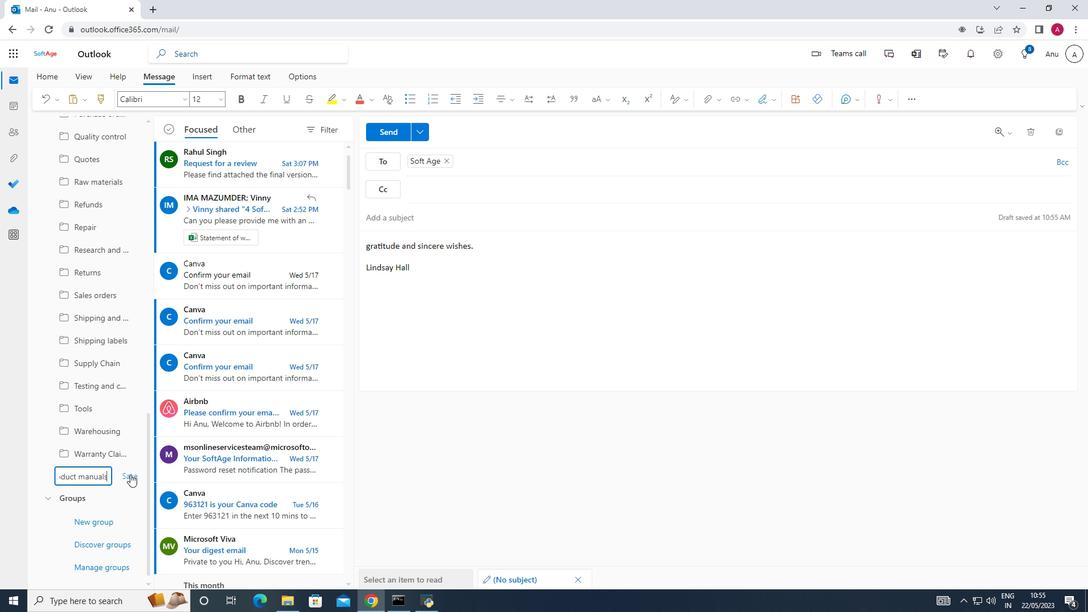 
Action: Mouse moved to (378, 128)
Screenshot: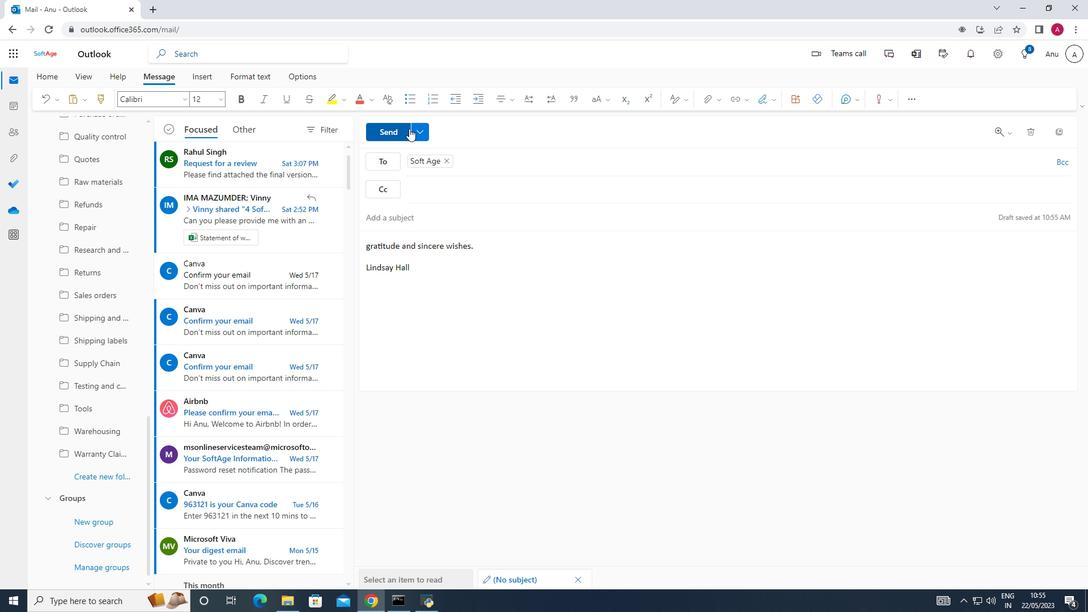
Action: Mouse pressed left at (378, 128)
Screenshot: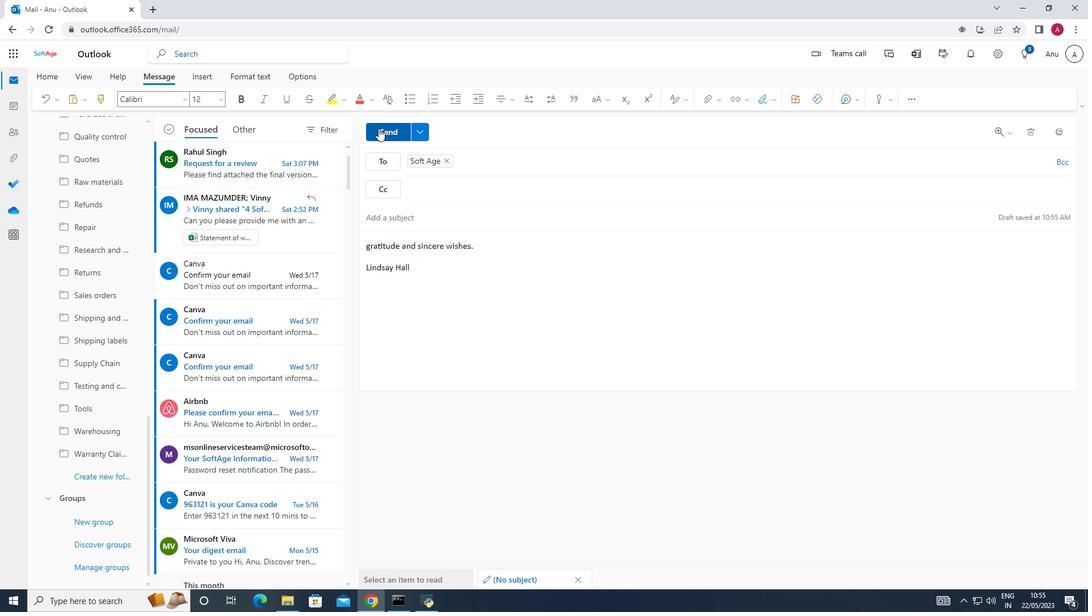 
Action: Mouse moved to (542, 341)
Screenshot: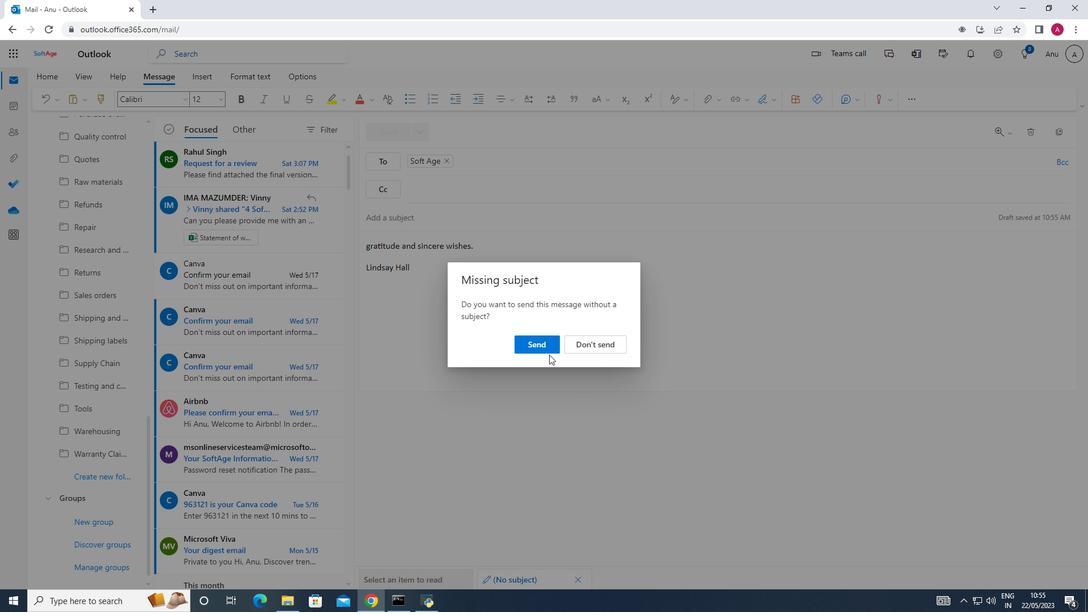 
Action: Mouse pressed left at (542, 341)
Screenshot: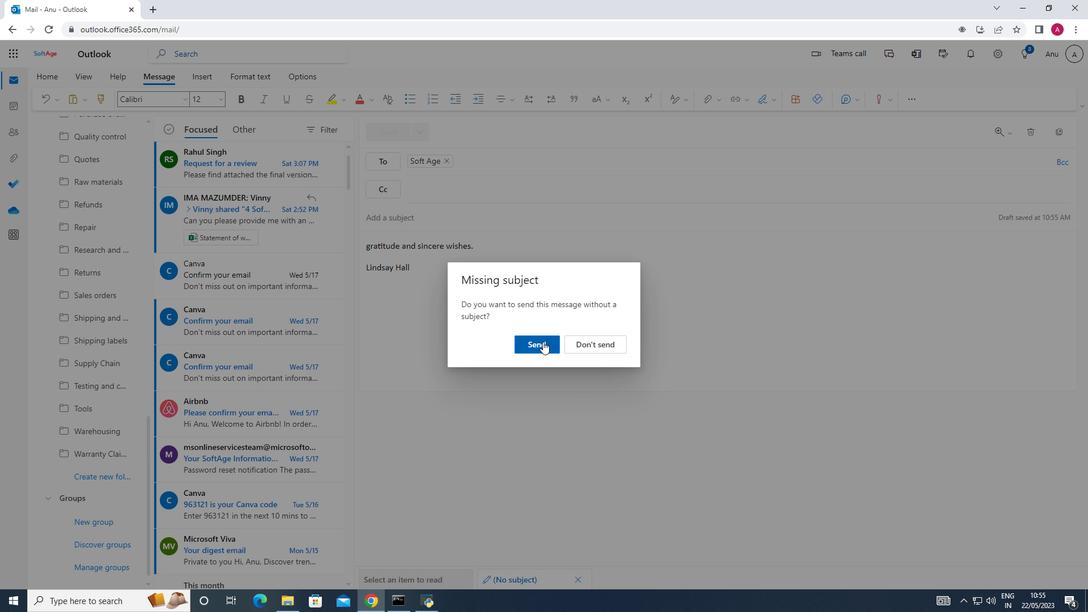 
